 Task: Look for properties excluding 55+ communities.
Action: Mouse pressed left at (500, 208)
Screenshot: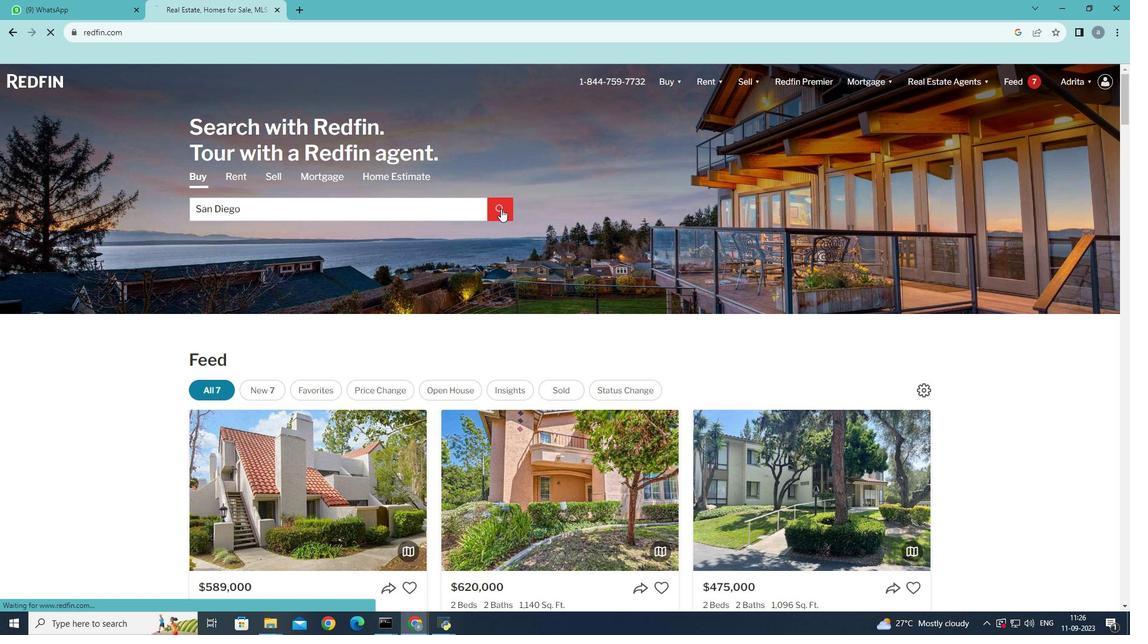 
Action: Mouse moved to (1024, 163)
Screenshot: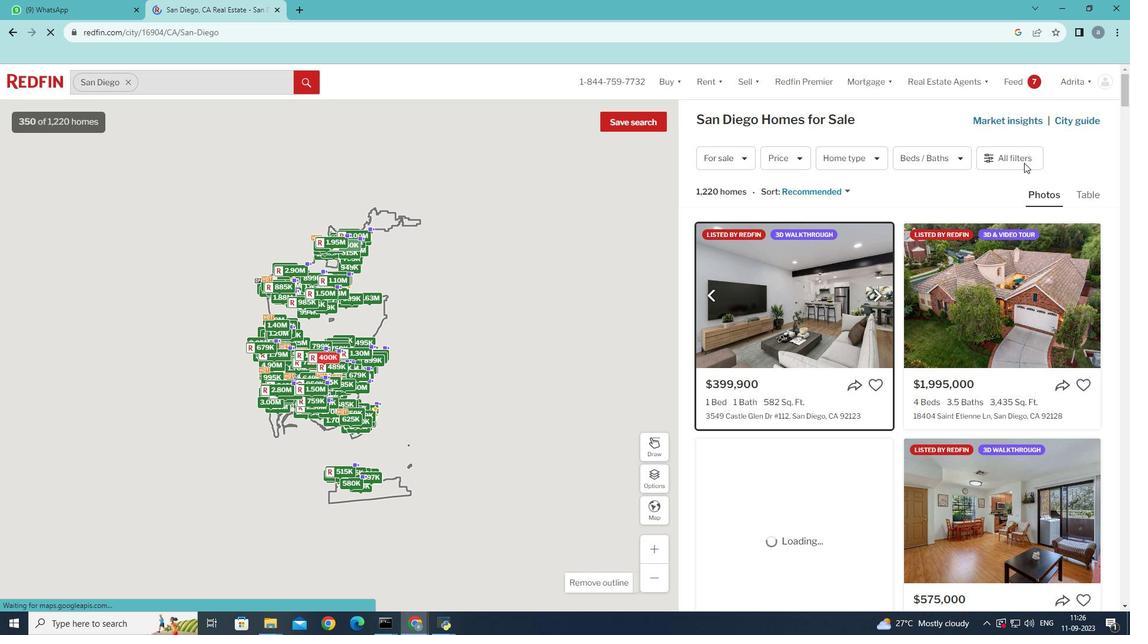 
Action: Mouse pressed left at (1024, 163)
Screenshot: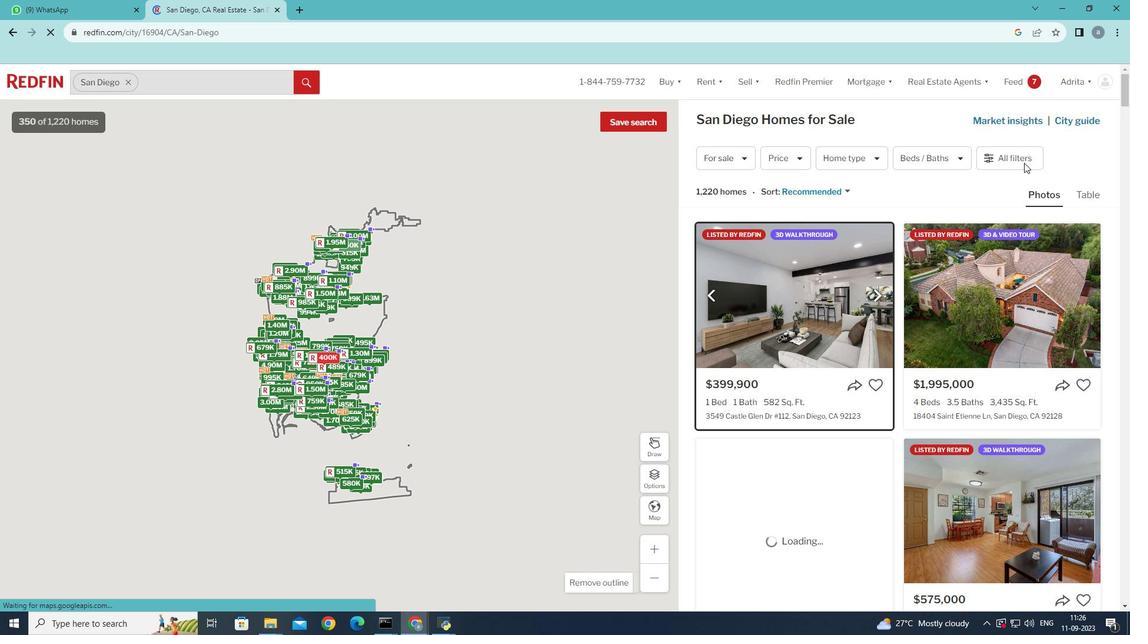 
Action: Mouse moved to (1009, 158)
Screenshot: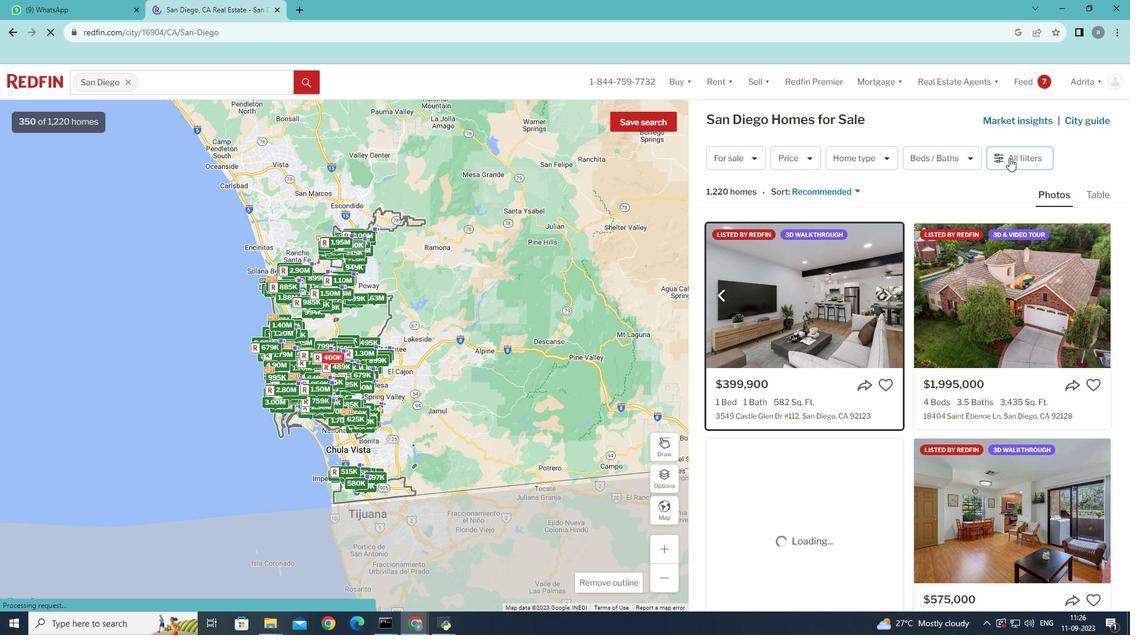 
Action: Mouse pressed left at (1009, 158)
Screenshot: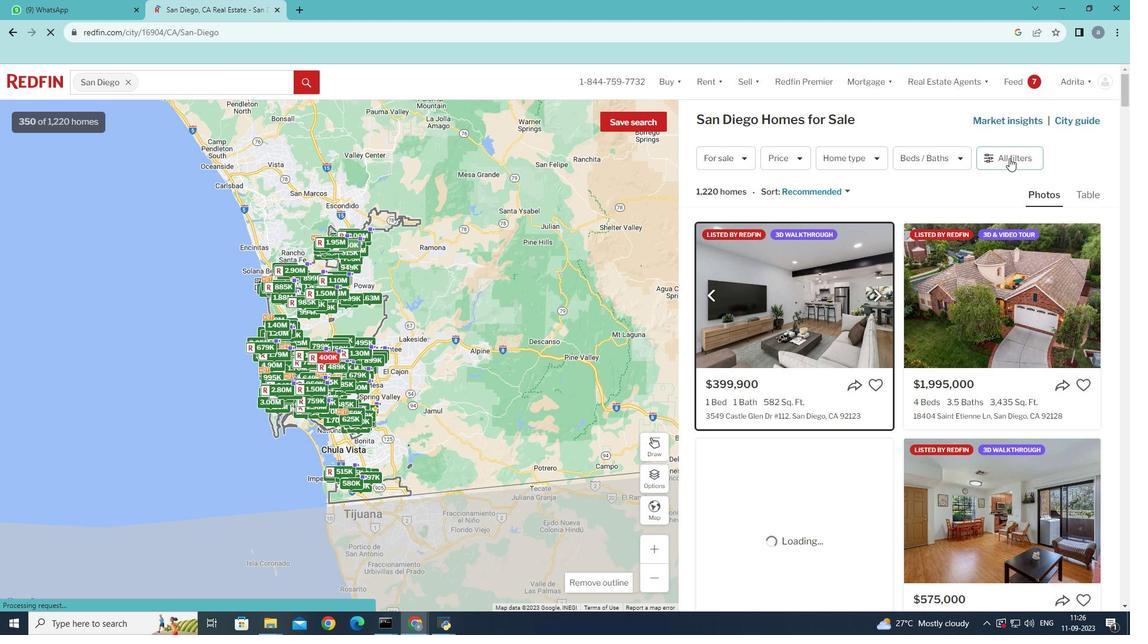 
Action: Mouse moved to (865, 122)
Screenshot: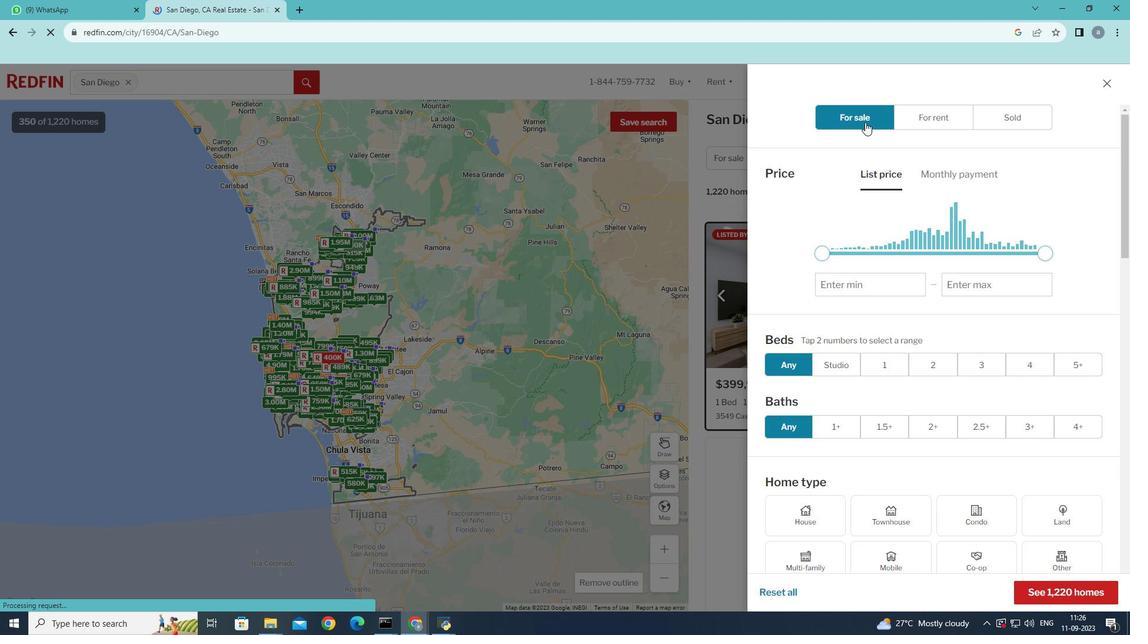 
Action: Mouse pressed left at (865, 122)
Screenshot: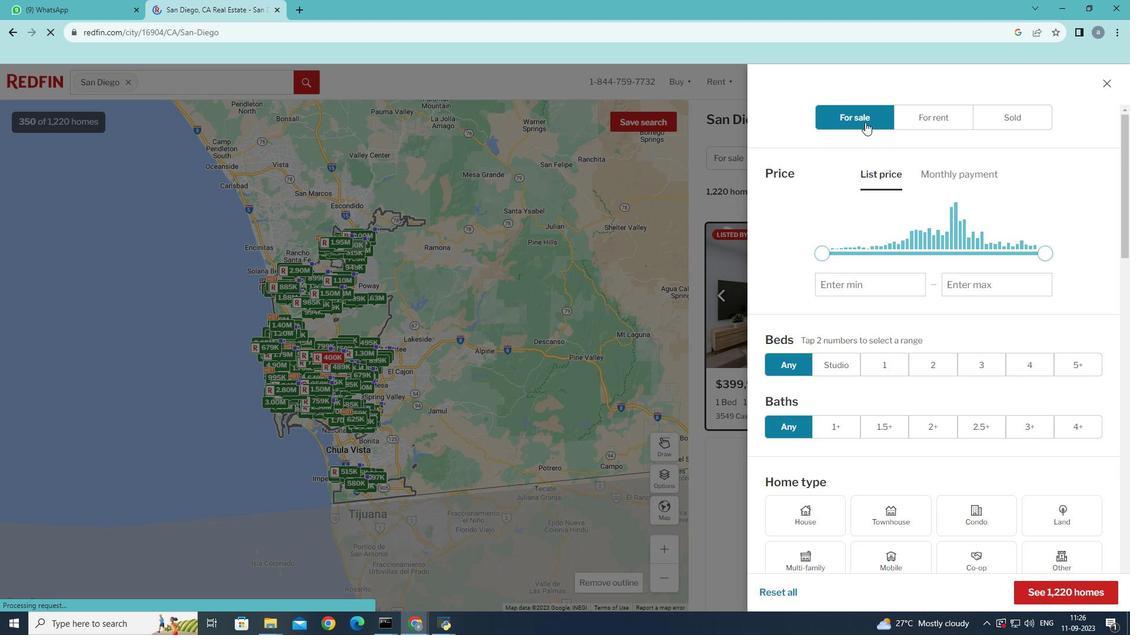 
Action: Mouse moved to (844, 413)
Screenshot: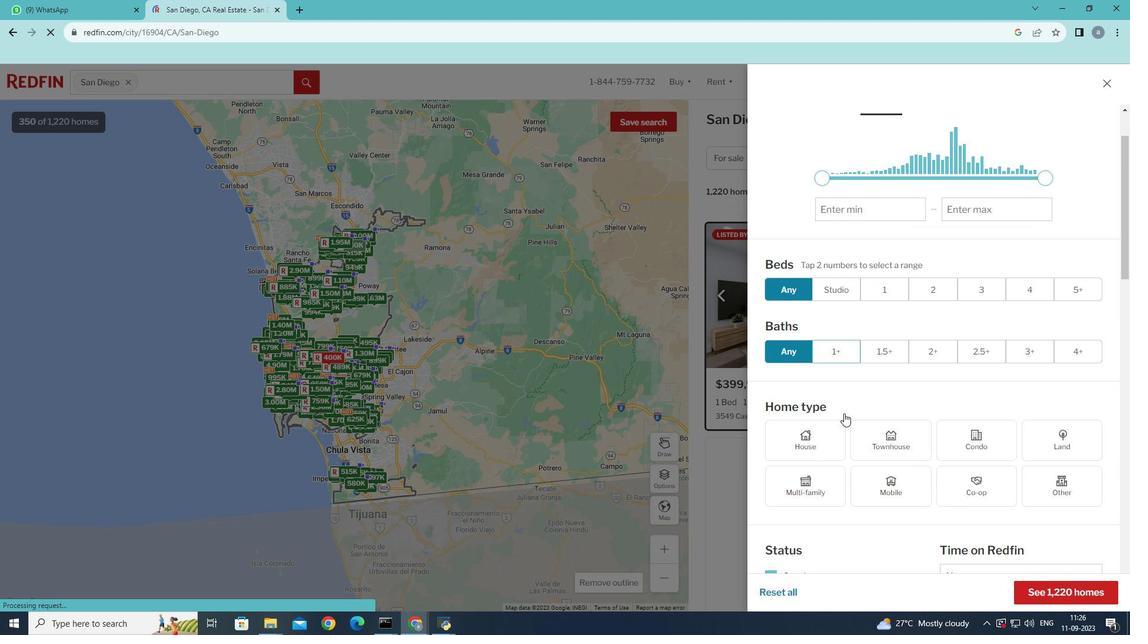 
Action: Mouse scrolled (844, 413) with delta (0, 0)
Screenshot: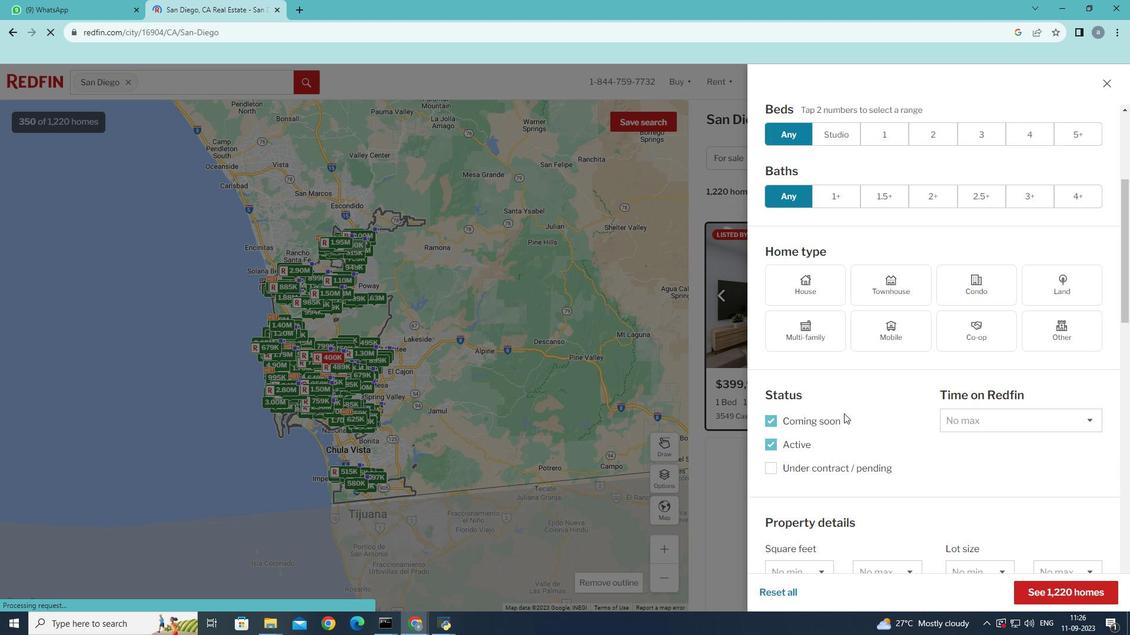 
Action: Mouse scrolled (844, 413) with delta (0, 0)
Screenshot: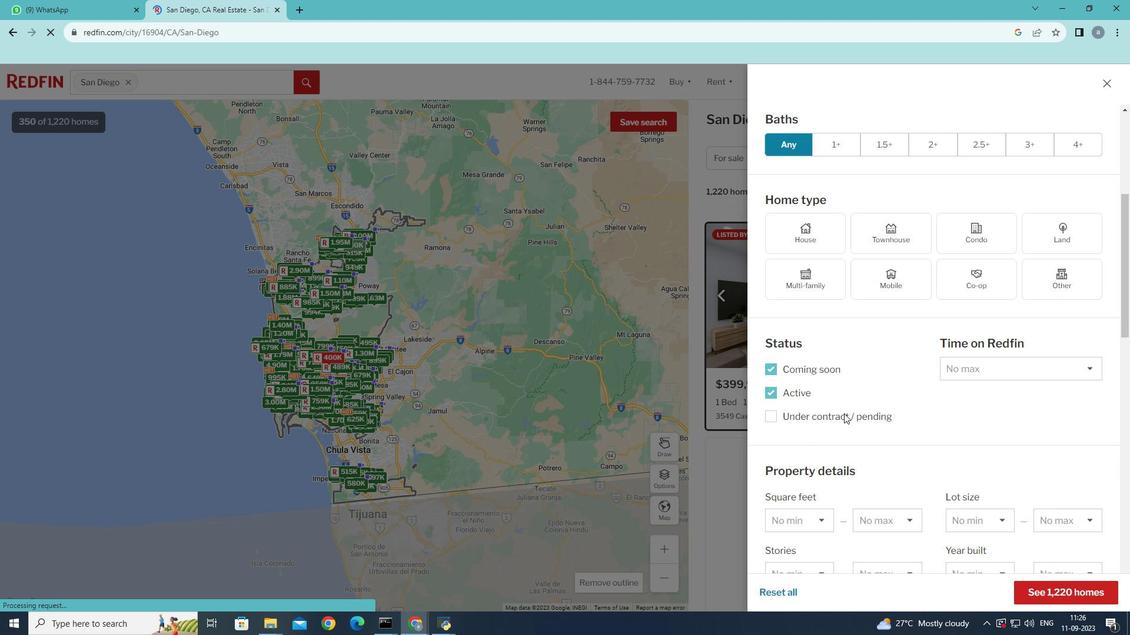 
Action: Mouse scrolled (844, 413) with delta (0, 0)
Screenshot: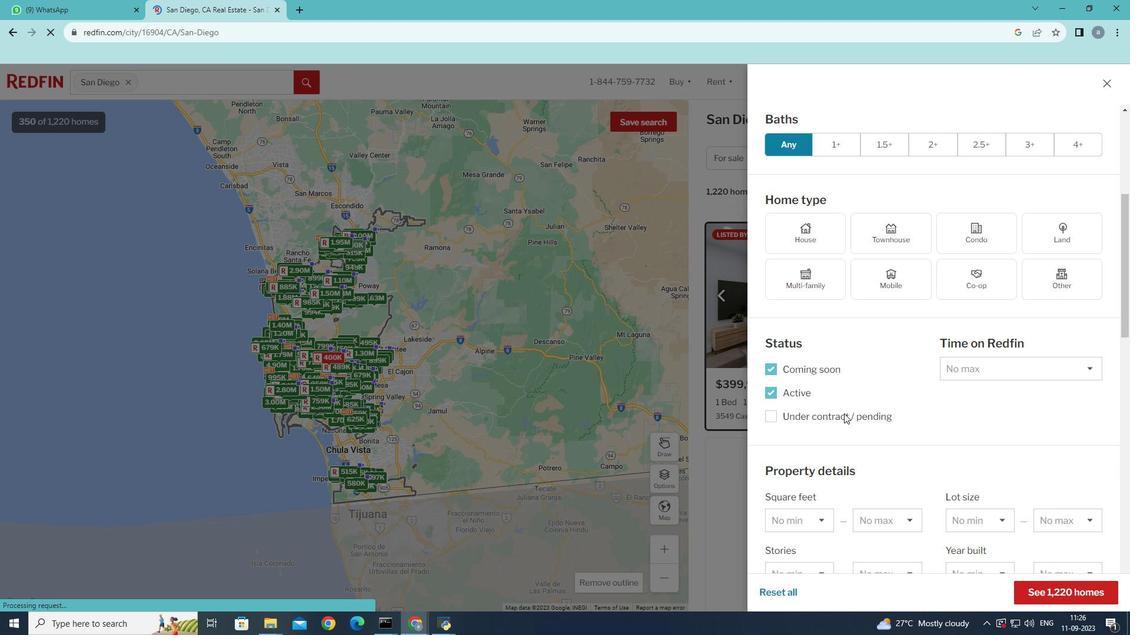 
Action: Mouse scrolled (844, 413) with delta (0, 0)
Screenshot: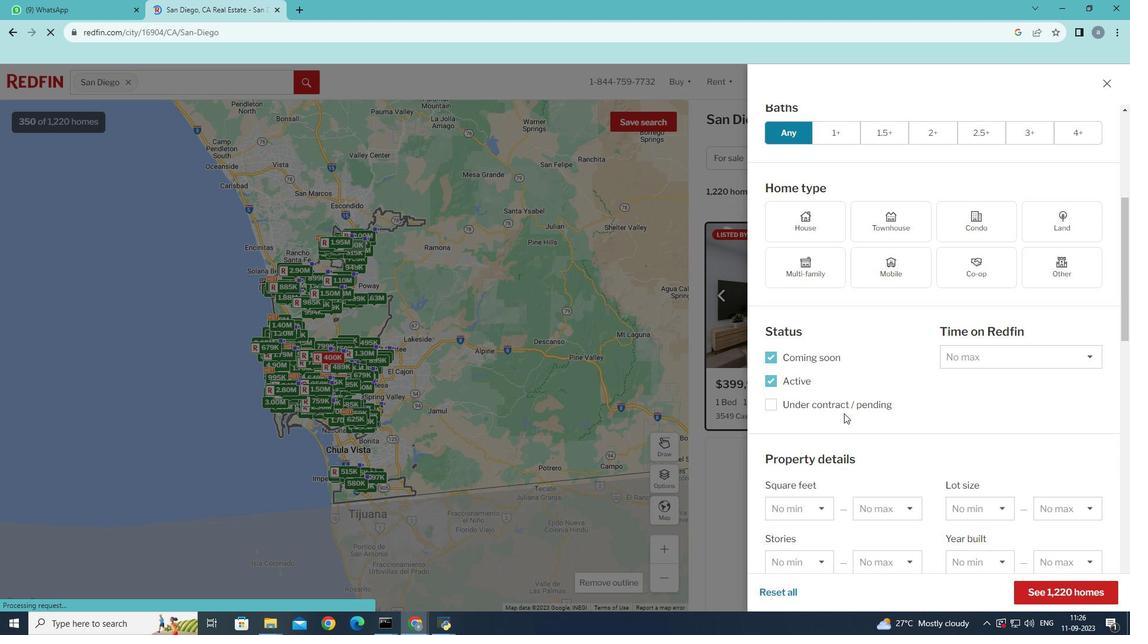 
Action: Mouse scrolled (844, 413) with delta (0, 0)
Screenshot: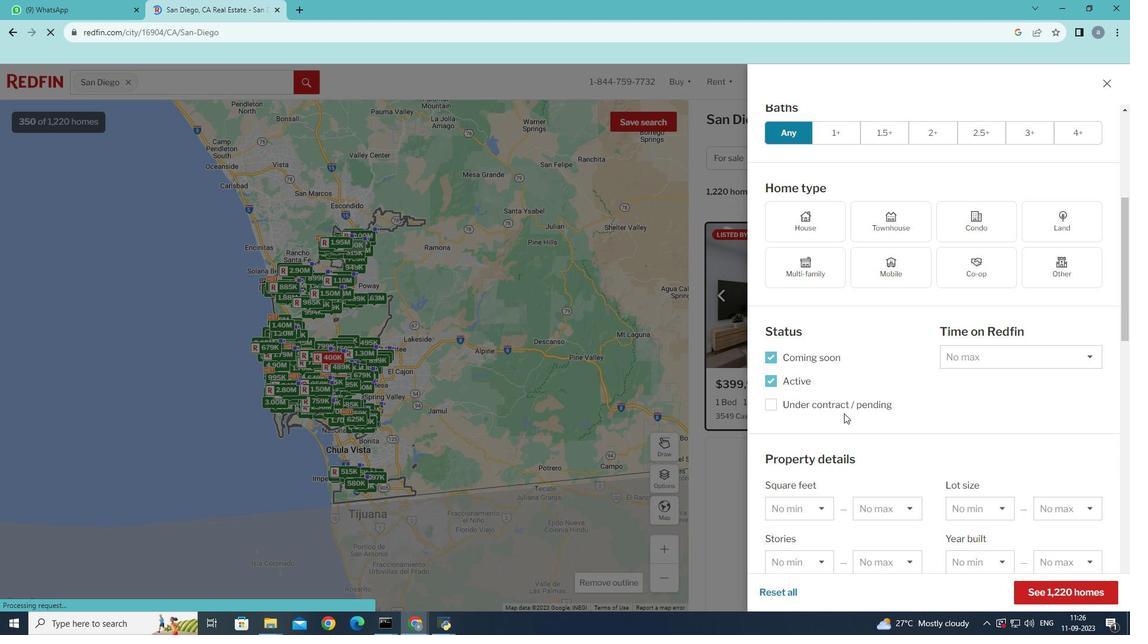 
Action: Mouse moved to (852, 417)
Screenshot: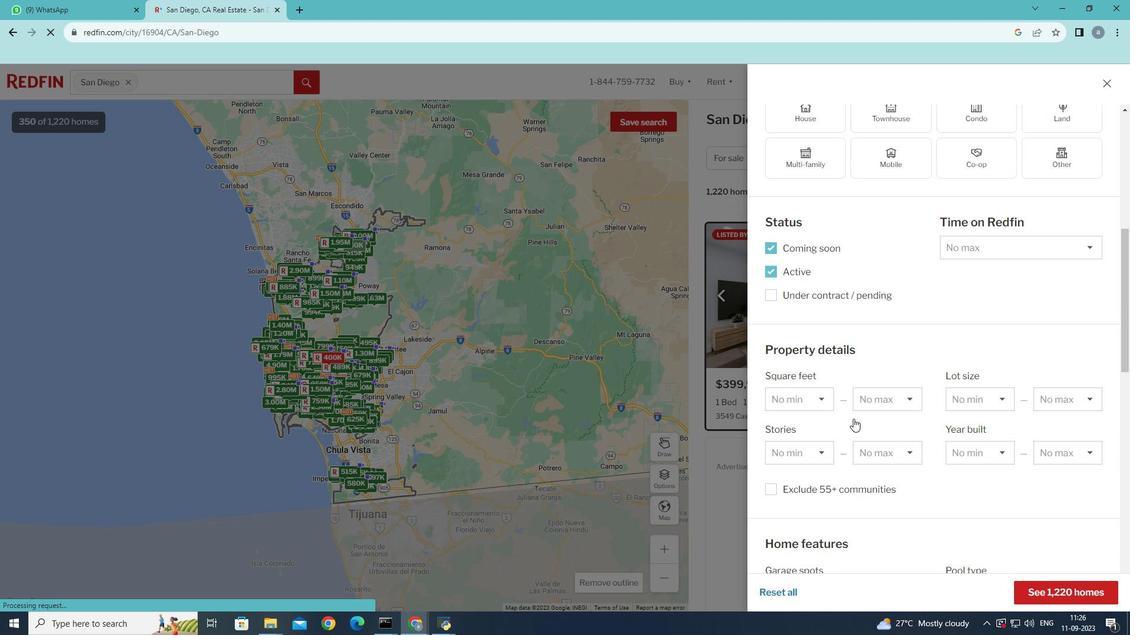 
Action: Mouse scrolled (852, 417) with delta (0, 0)
Screenshot: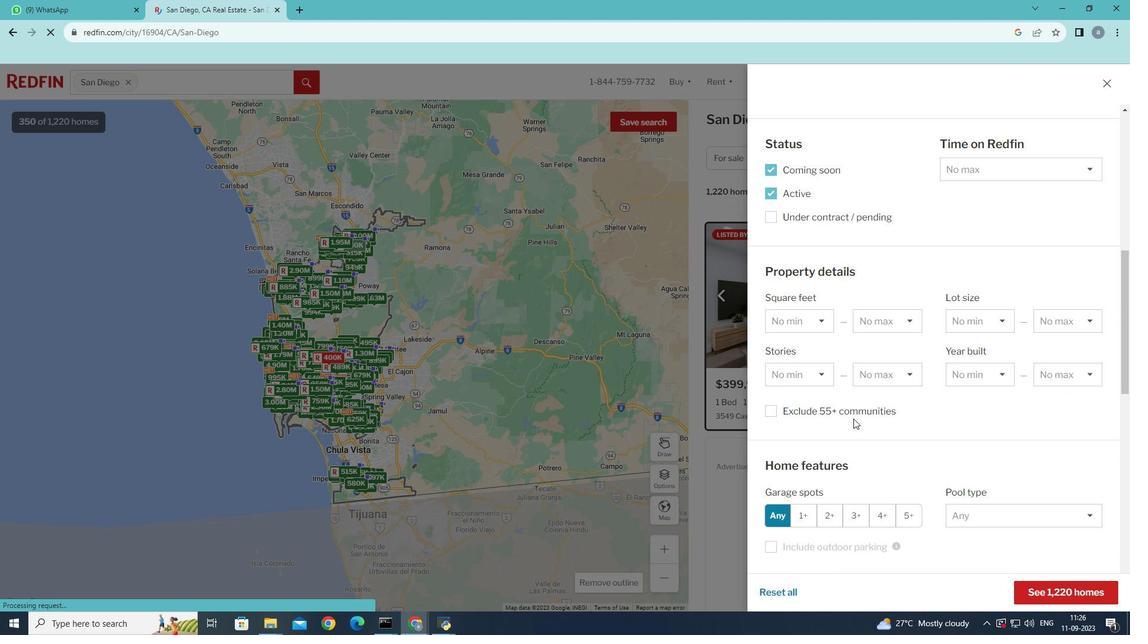 
Action: Mouse moved to (852, 418)
Screenshot: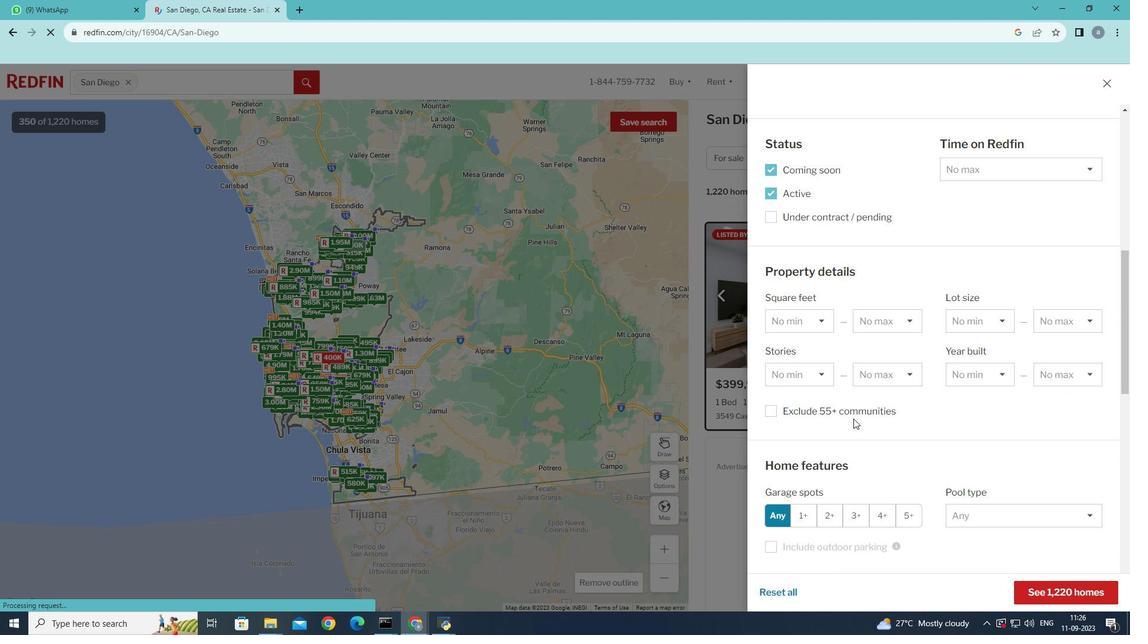 
Action: Mouse scrolled (852, 417) with delta (0, 0)
Screenshot: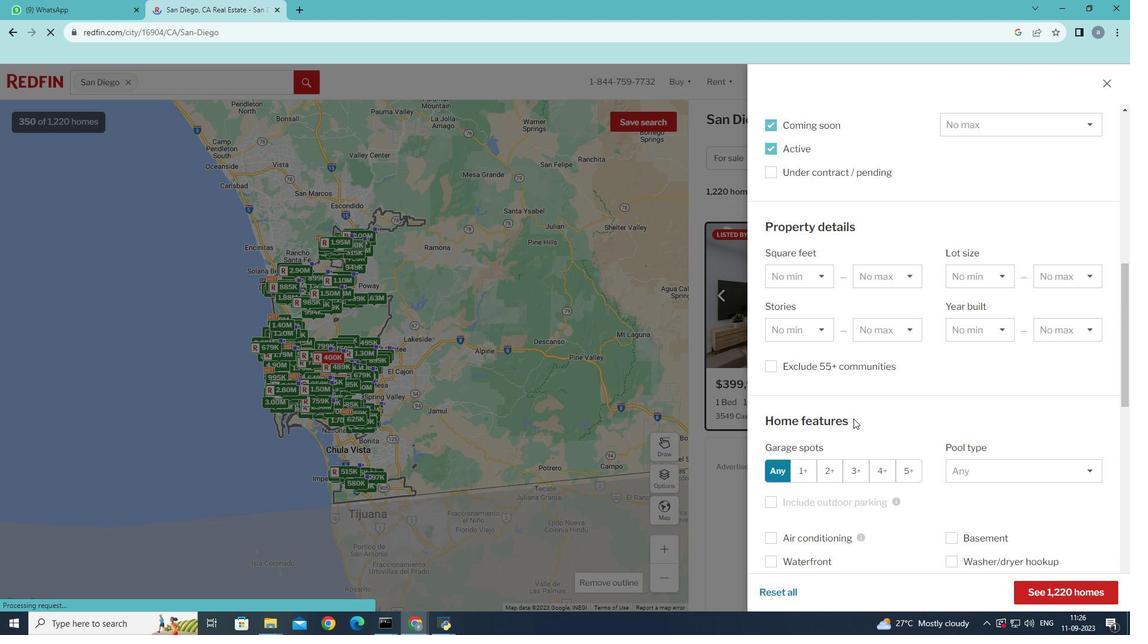 
Action: Mouse scrolled (852, 417) with delta (0, 0)
Screenshot: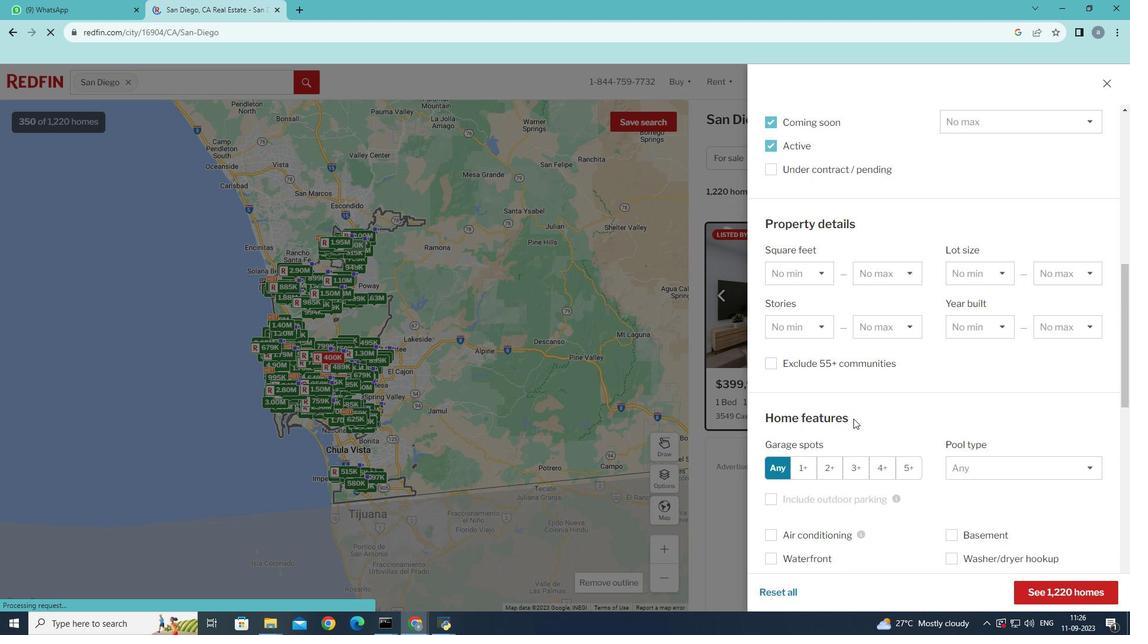 
Action: Mouse moved to (852, 418)
Screenshot: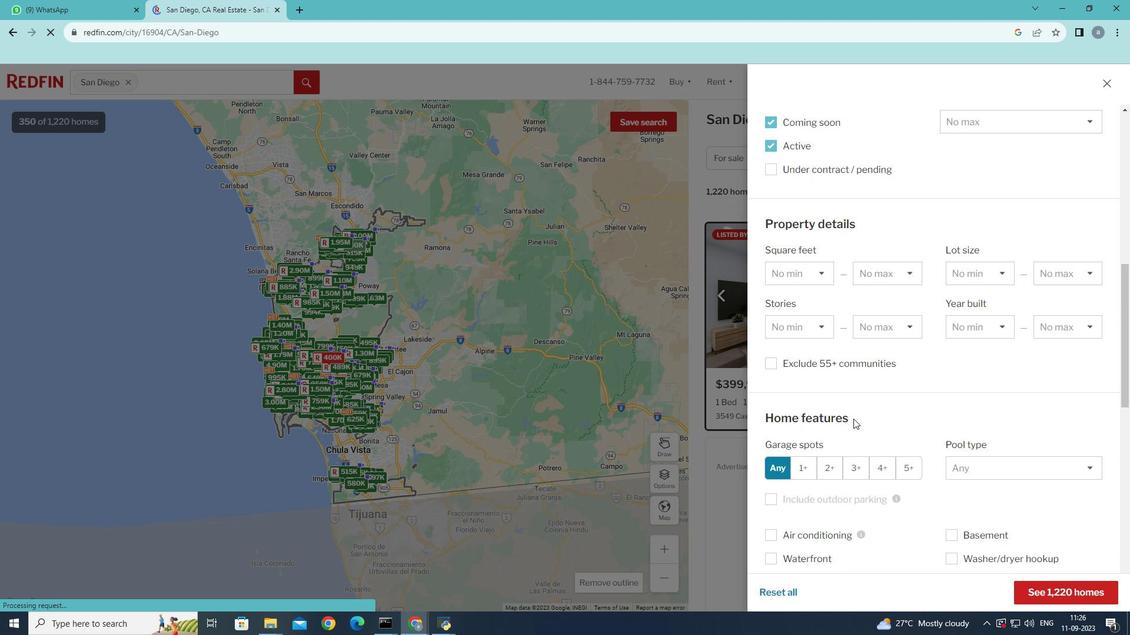 
Action: Mouse scrolled (852, 417) with delta (0, 0)
Screenshot: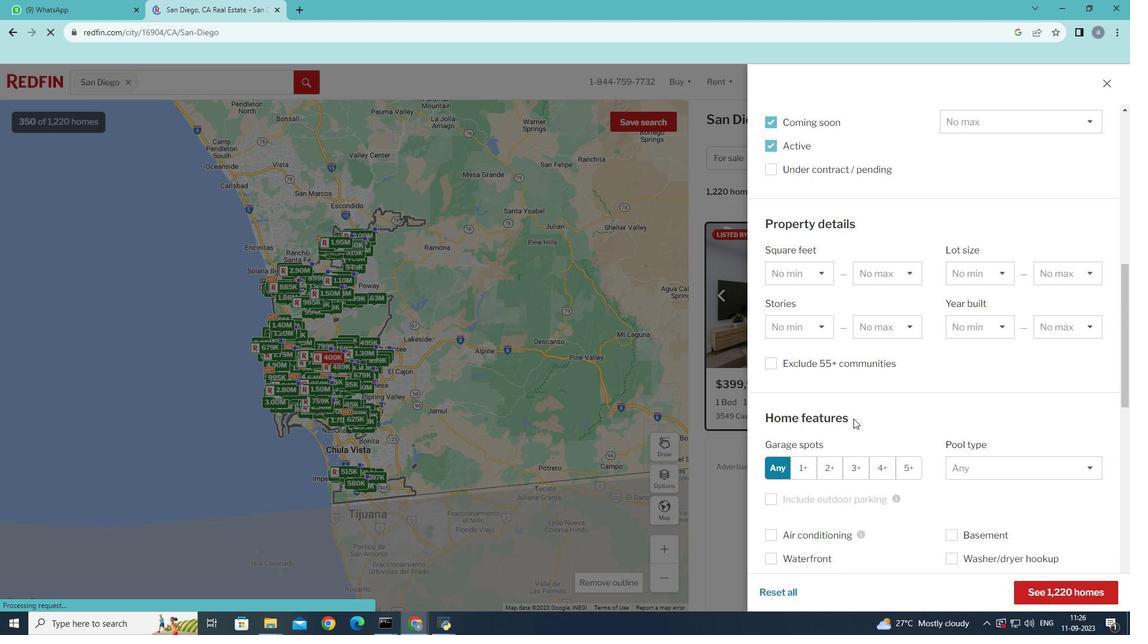 
Action: Mouse moved to (888, 402)
Screenshot: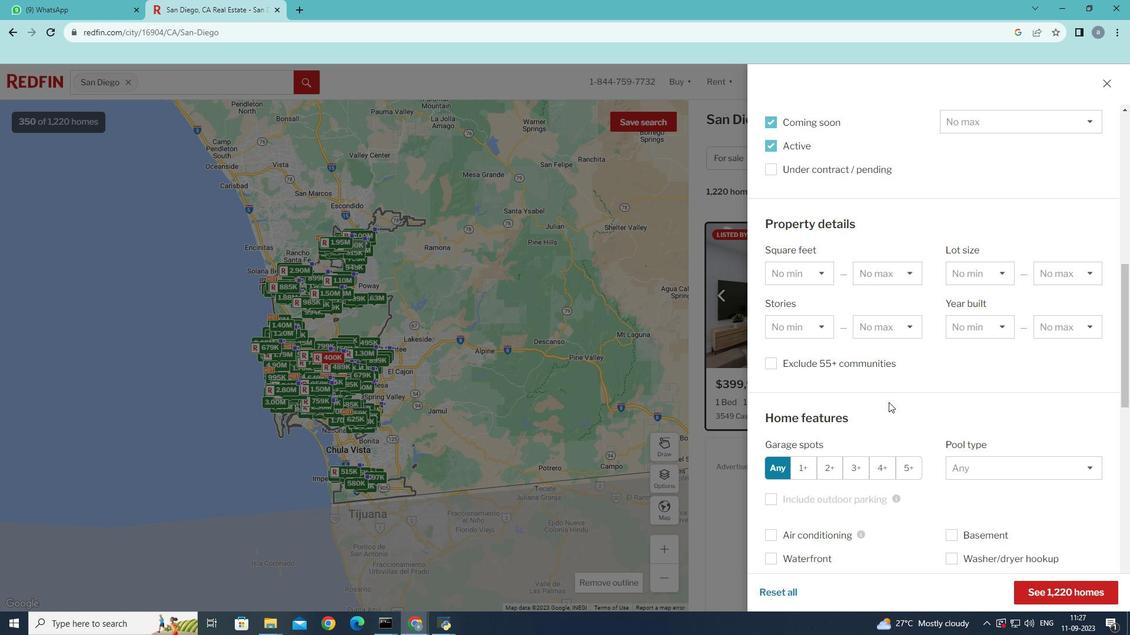 
Action: Mouse scrolled (888, 403) with delta (0, 0)
Screenshot: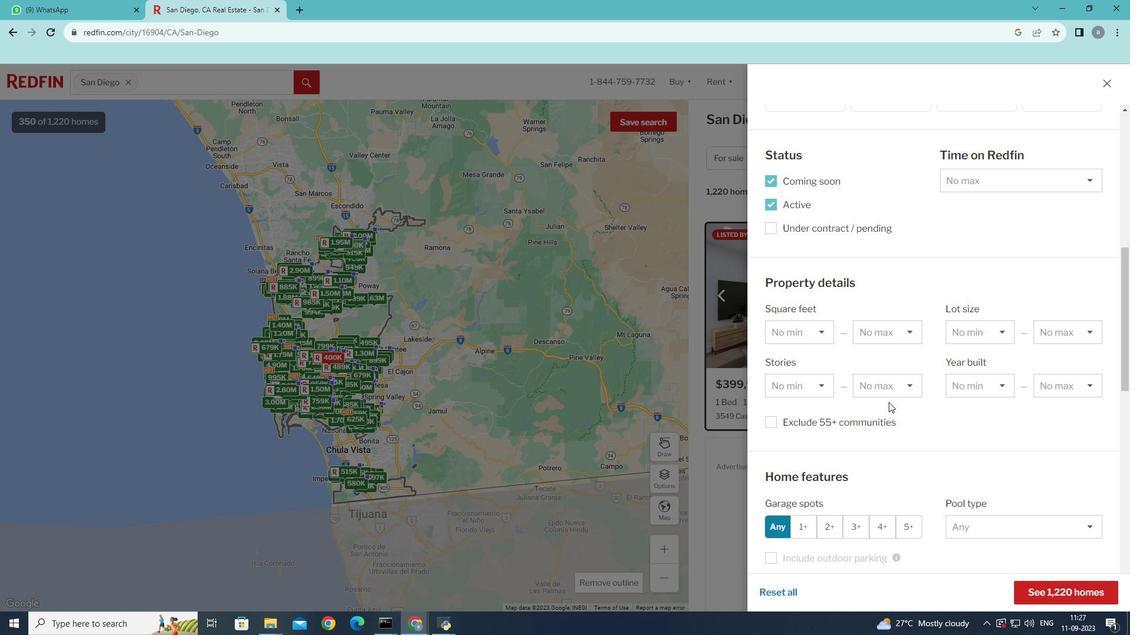 
Action: Mouse moved to (771, 422)
Screenshot: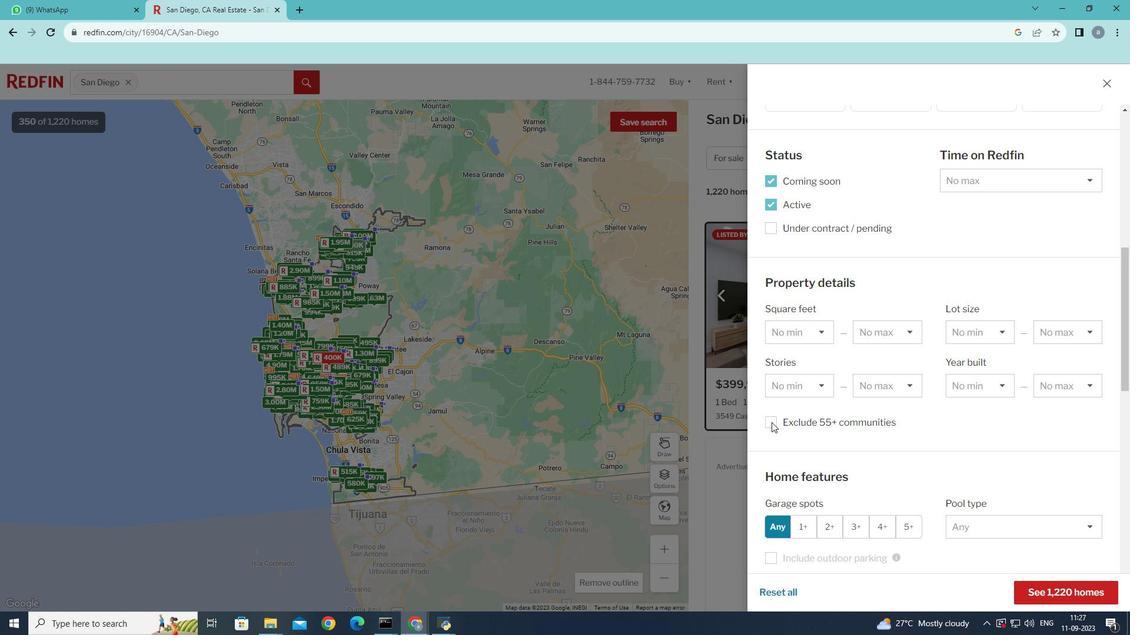
Action: Mouse pressed left at (771, 422)
Screenshot: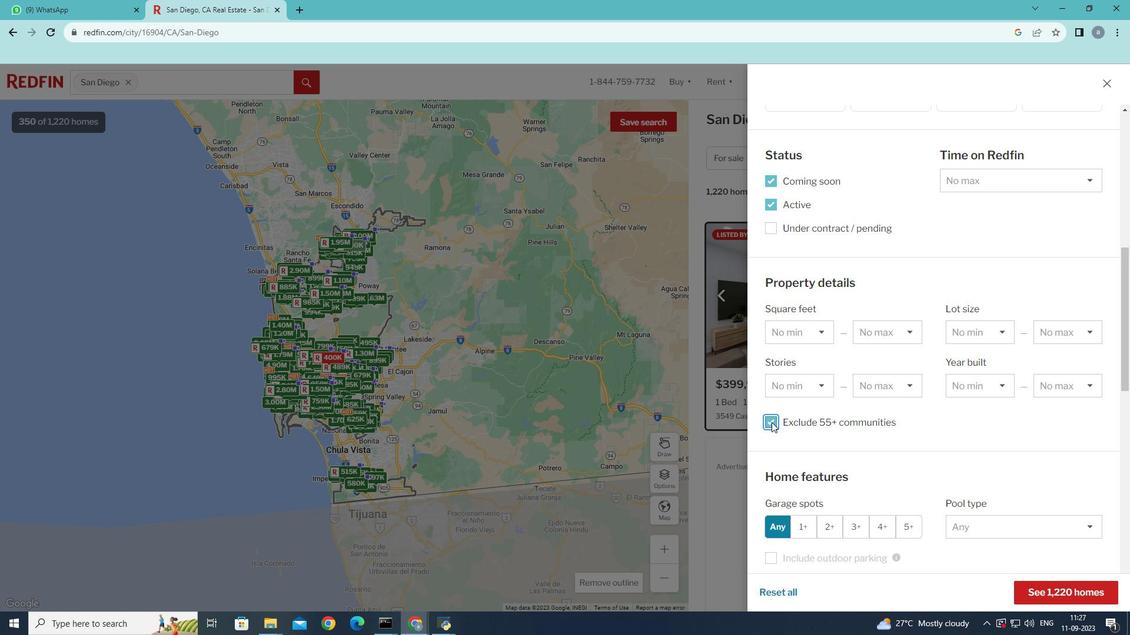 
Action: Mouse moved to (1048, 595)
Screenshot: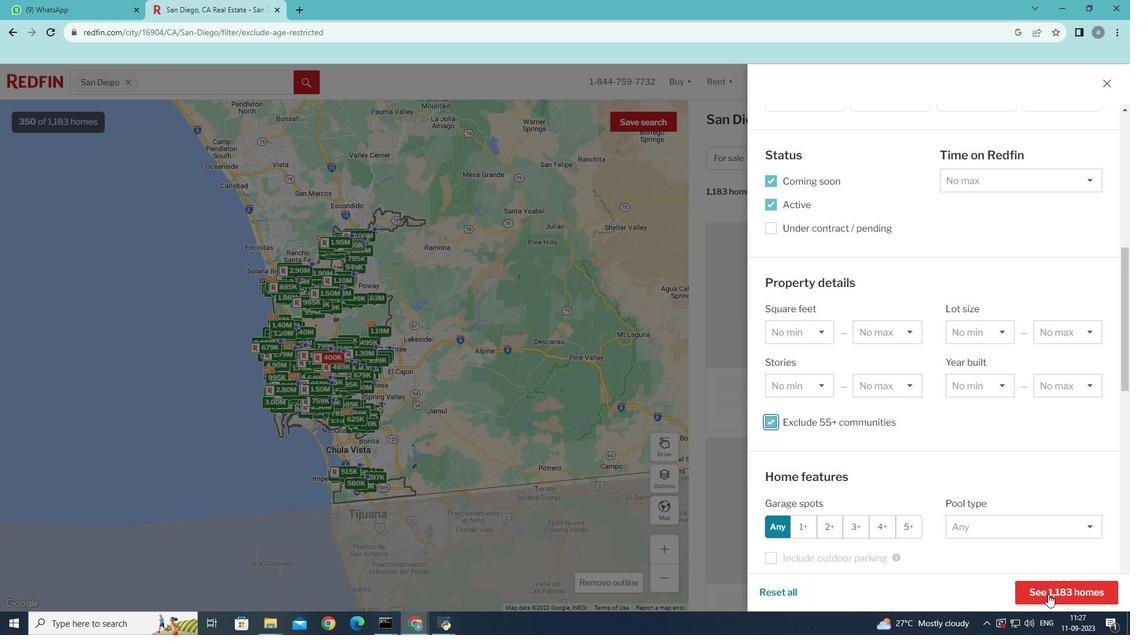 
Action: Mouse pressed left at (1048, 595)
Screenshot: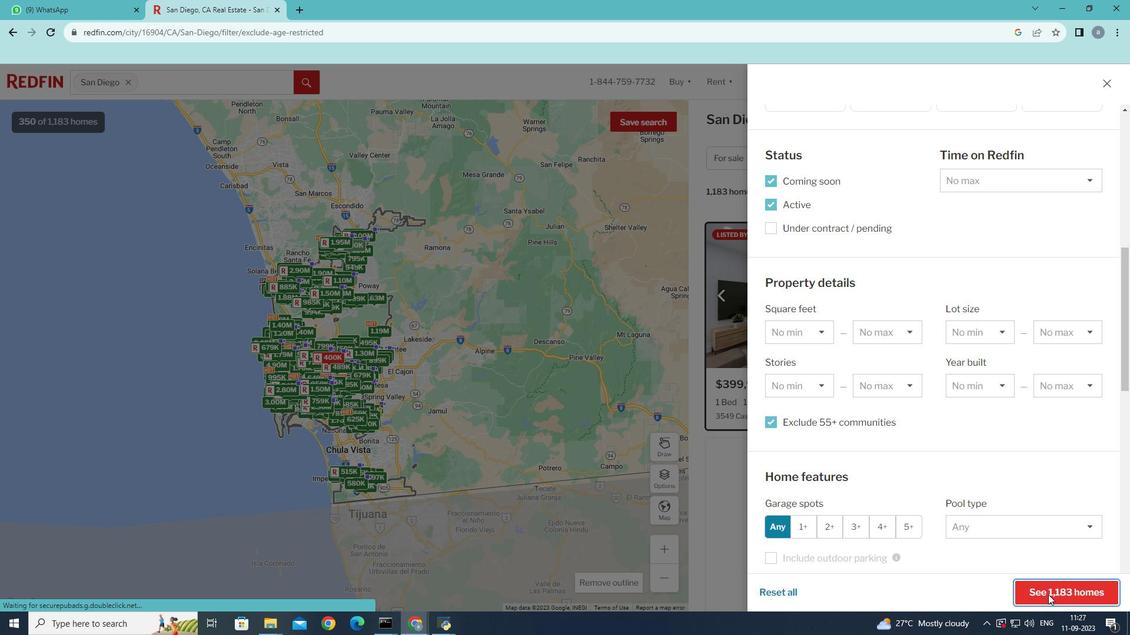 
Action: Mouse moved to (1047, 592)
Screenshot: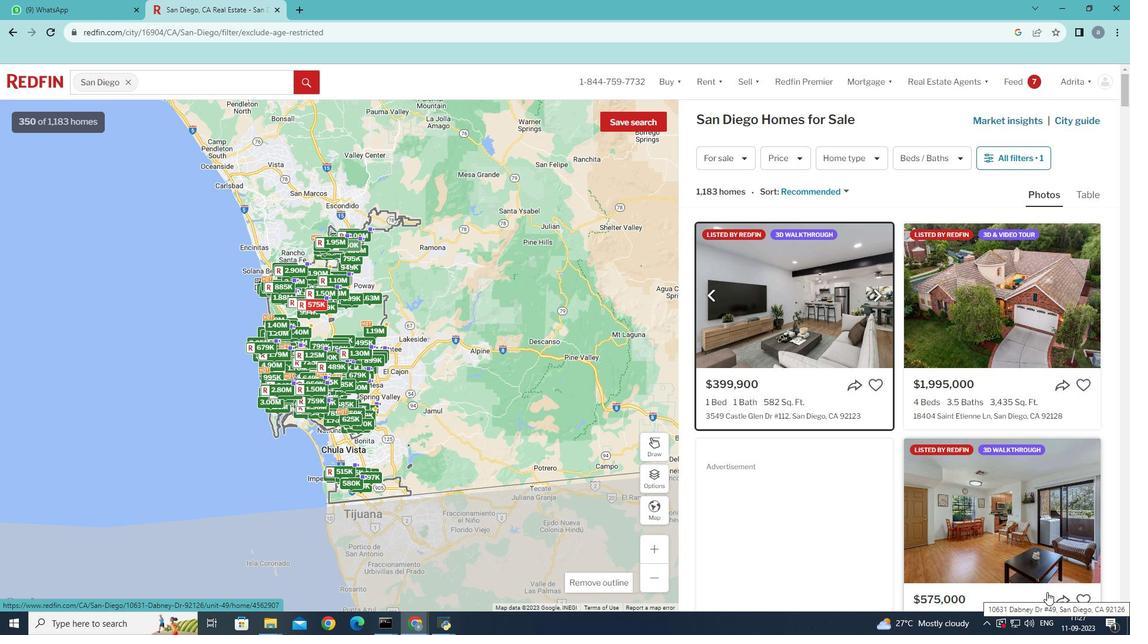 
